Task: Assign in the project ZeroG the issue 'Develop a new tool for automated testing of security vulnerabilities in web applications' to the sprint 'Warp 9'.
Action: Mouse moved to (212, 54)
Screenshot: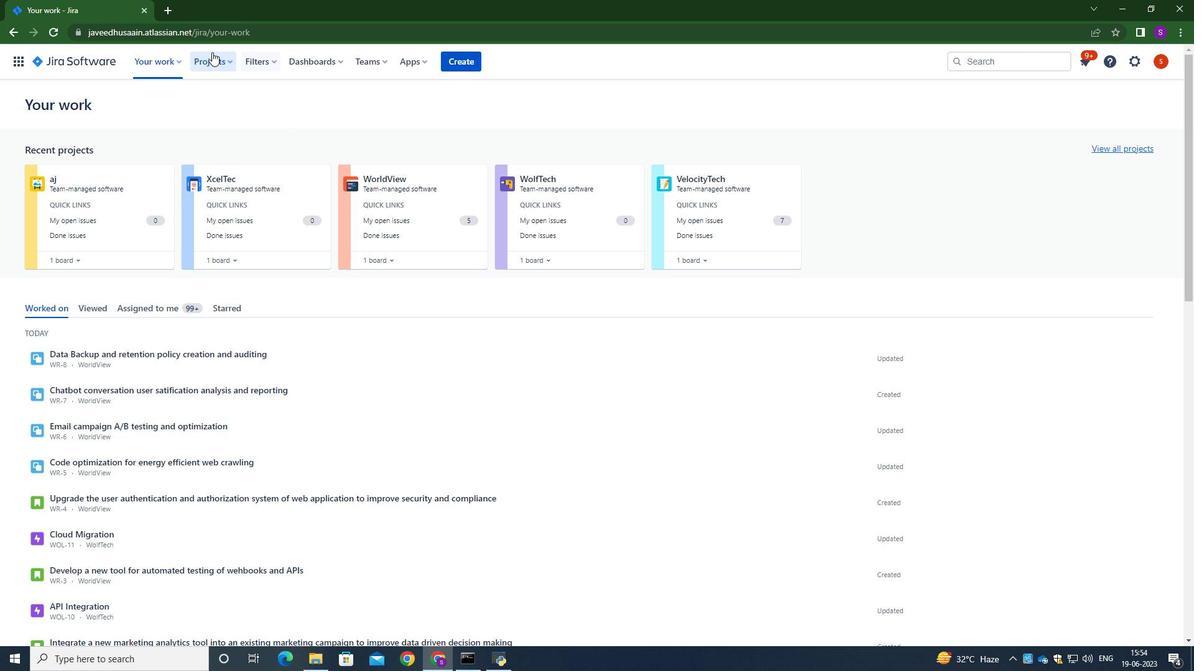 
Action: Mouse pressed left at (212, 54)
Screenshot: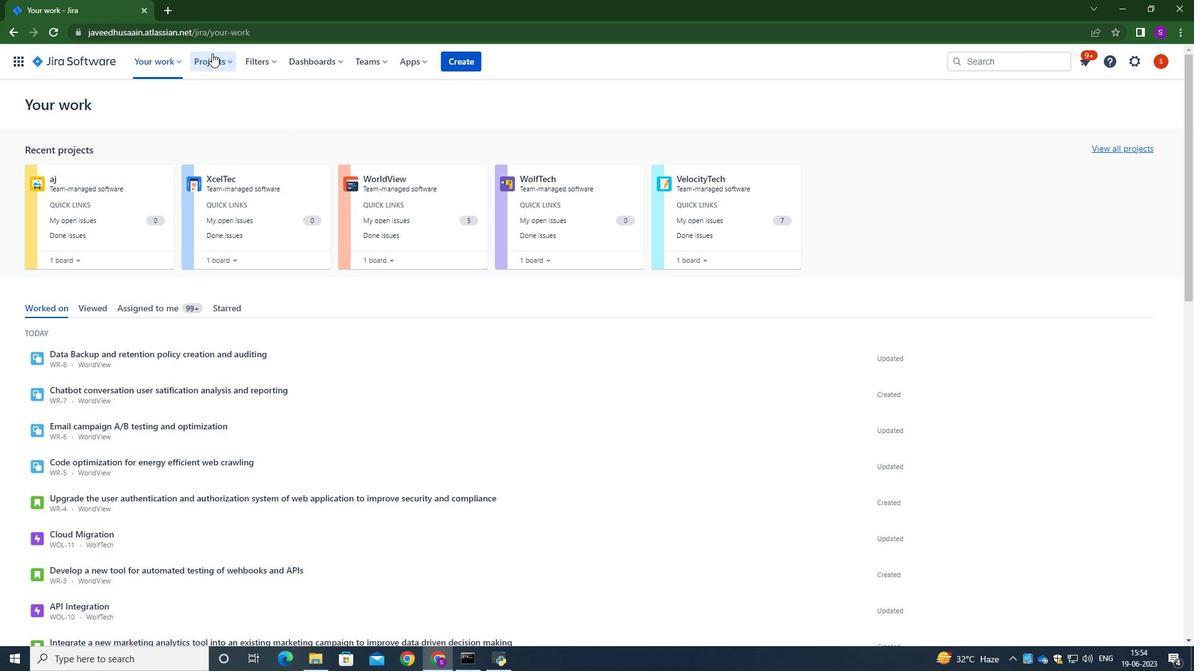 
Action: Mouse moved to (241, 120)
Screenshot: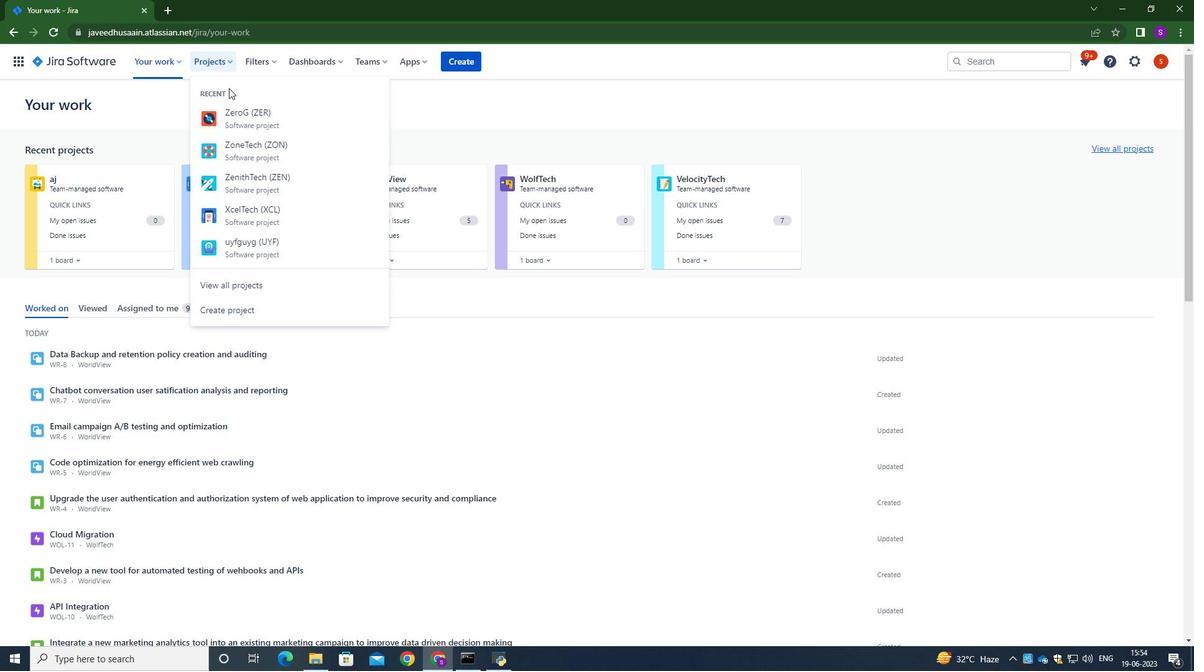 
Action: Mouse pressed left at (241, 120)
Screenshot: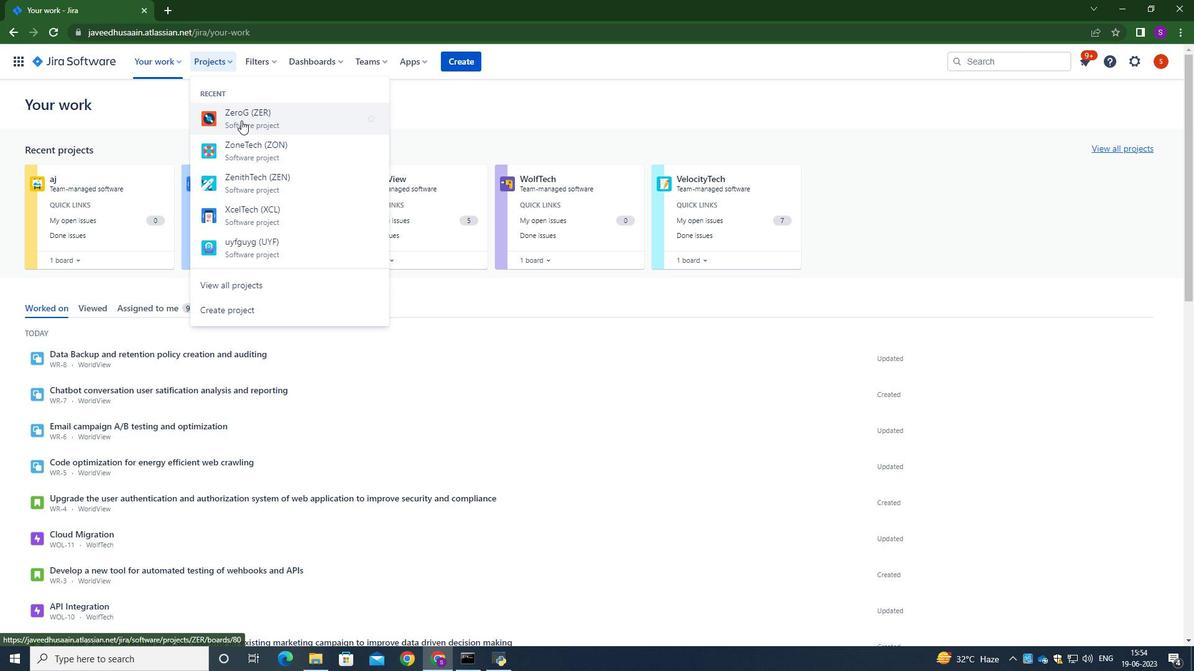 
Action: Mouse moved to (48, 185)
Screenshot: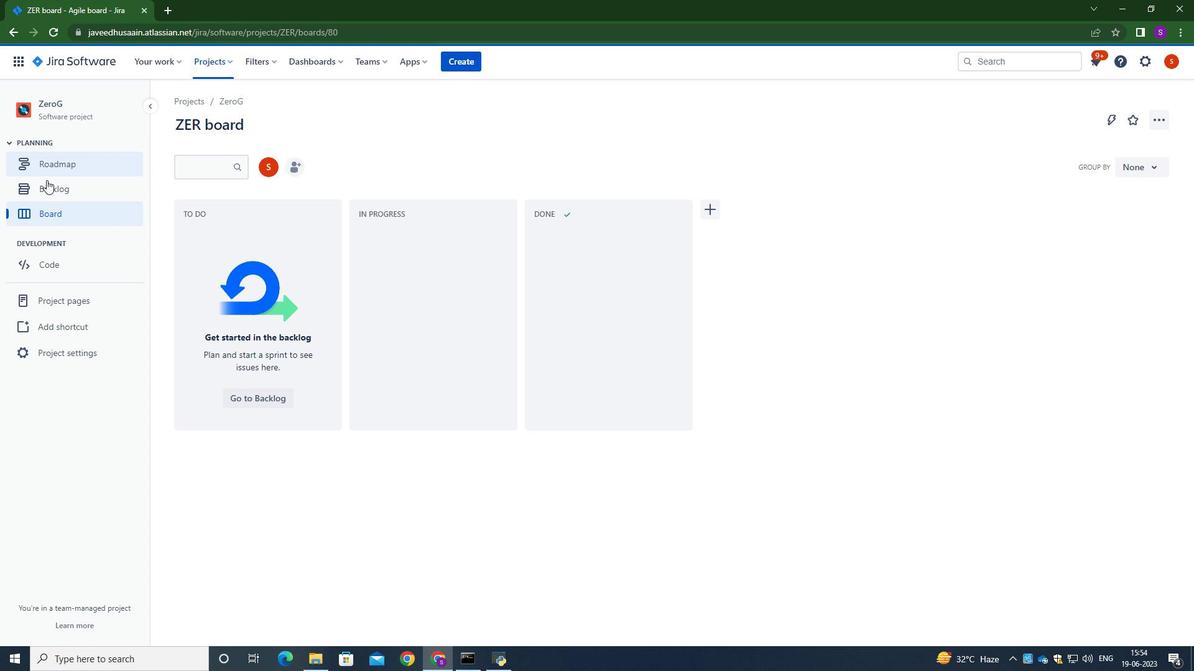 
Action: Mouse pressed left at (48, 185)
Screenshot: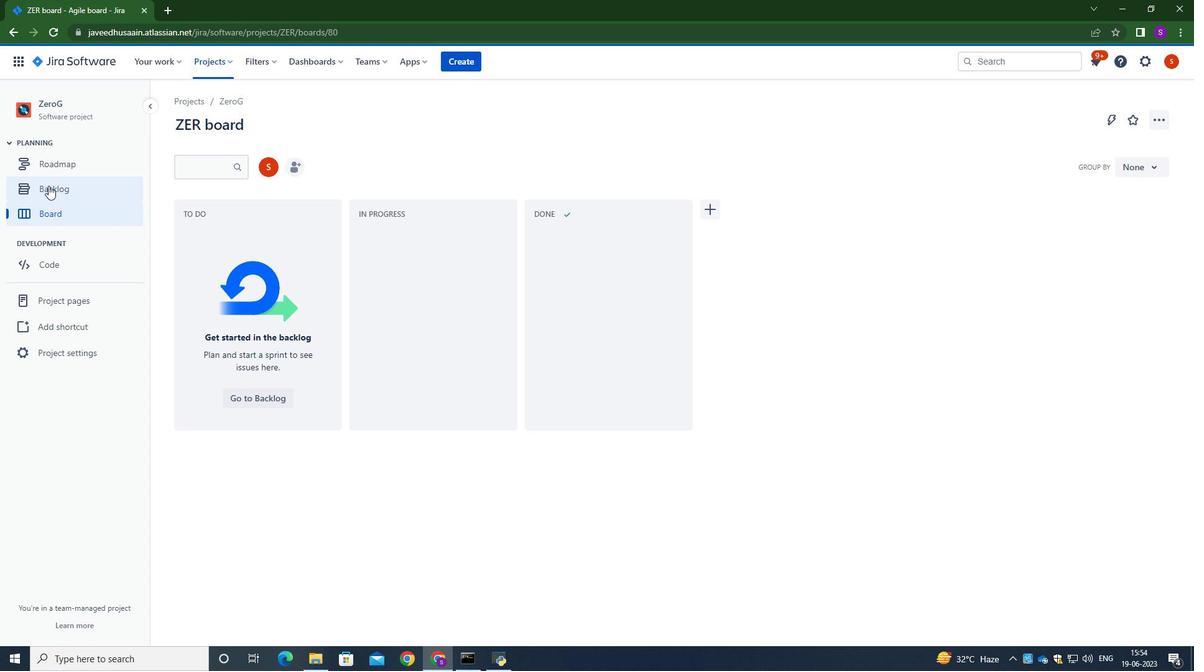 
Action: Mouse moved to (724, 366)
Screenshot: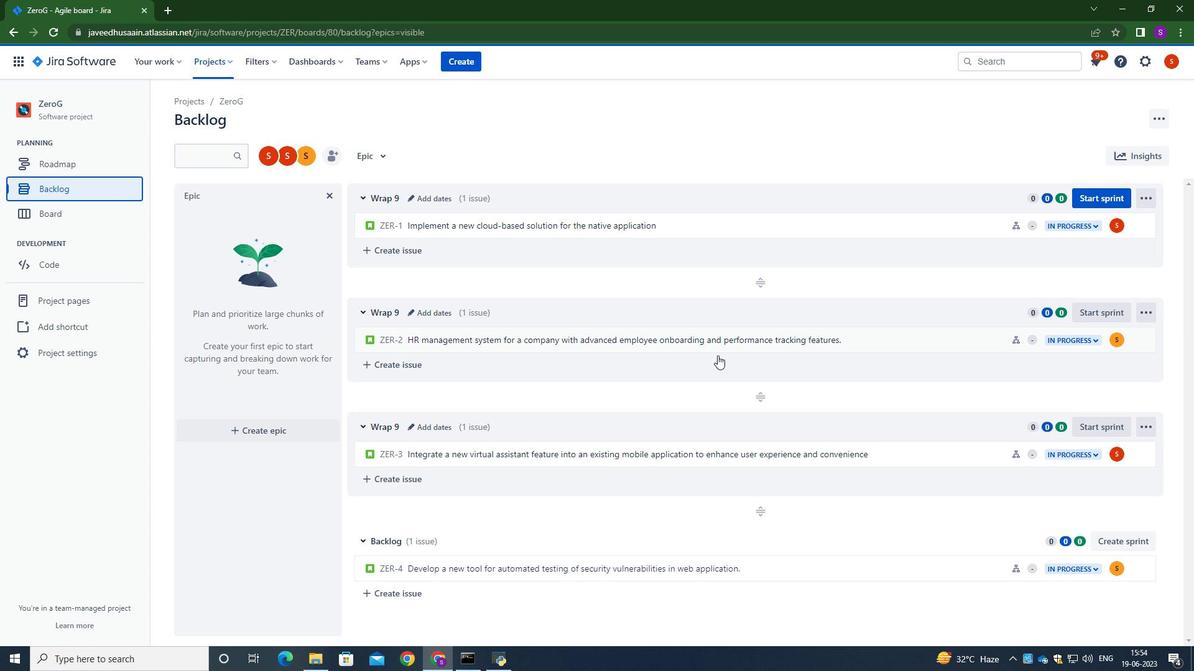 
Action: Mouse scrolled (724, 366) with delta (0, 0)
Screenshot: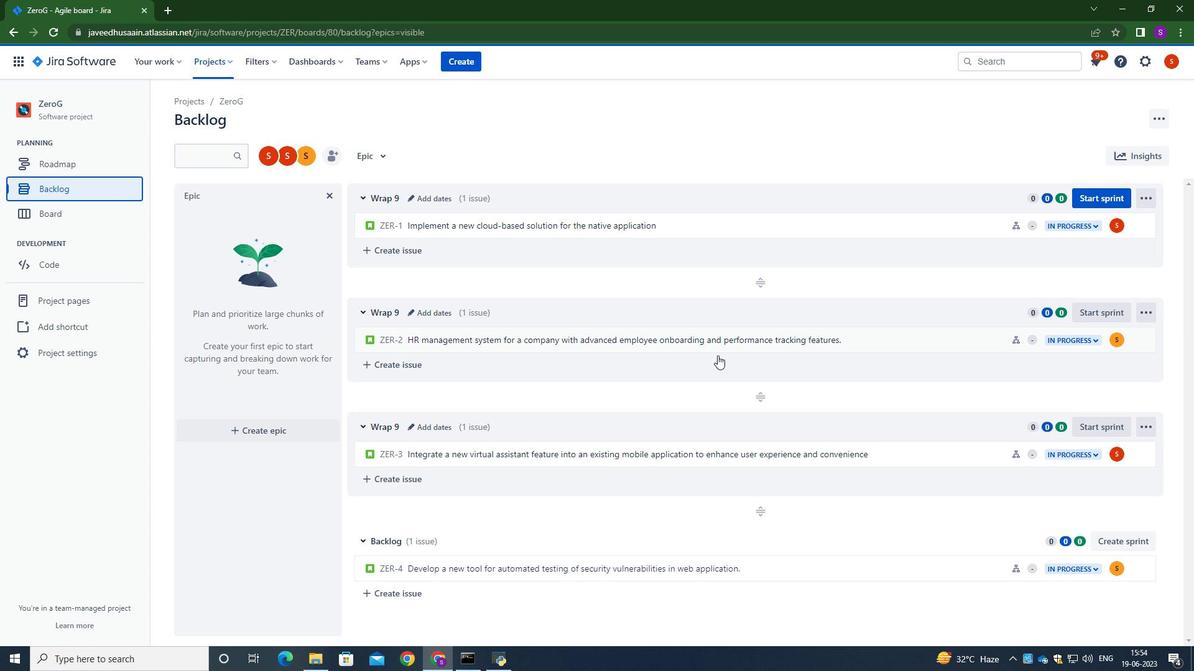 
Action: Mouse moved to (725, 373)
Screenshot: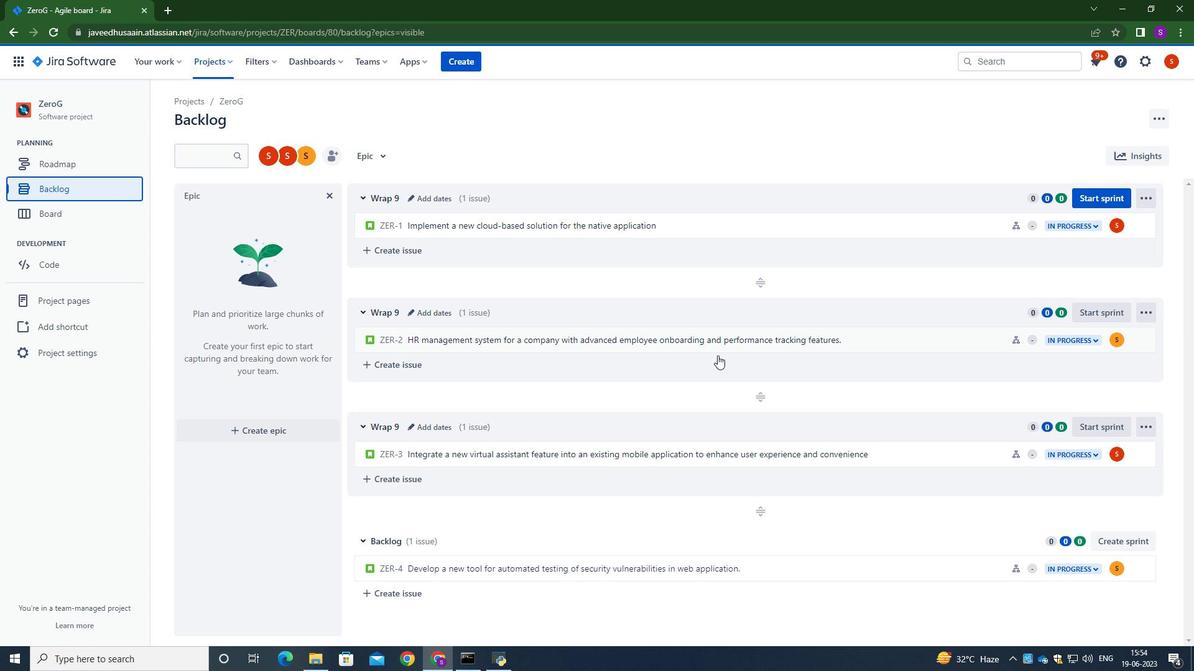 
Action: Mouse scrolled (725, 372) with delta (0, 0)
Screenshot: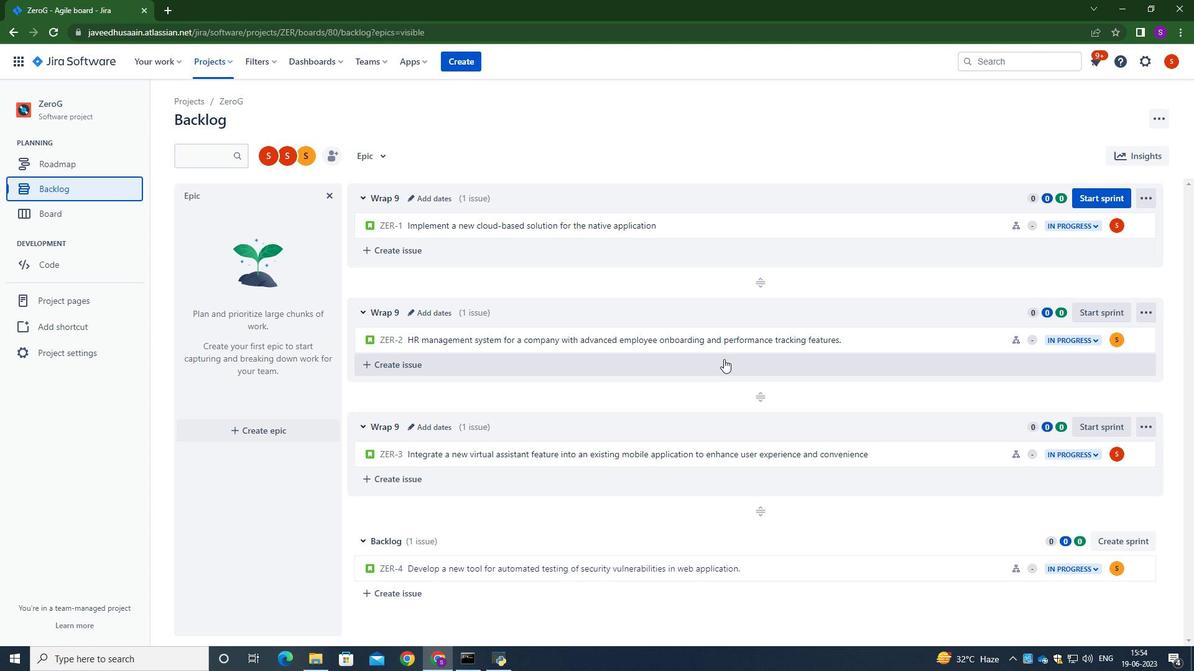 
Action: Mouse moved to (725, 373)
Screenshot: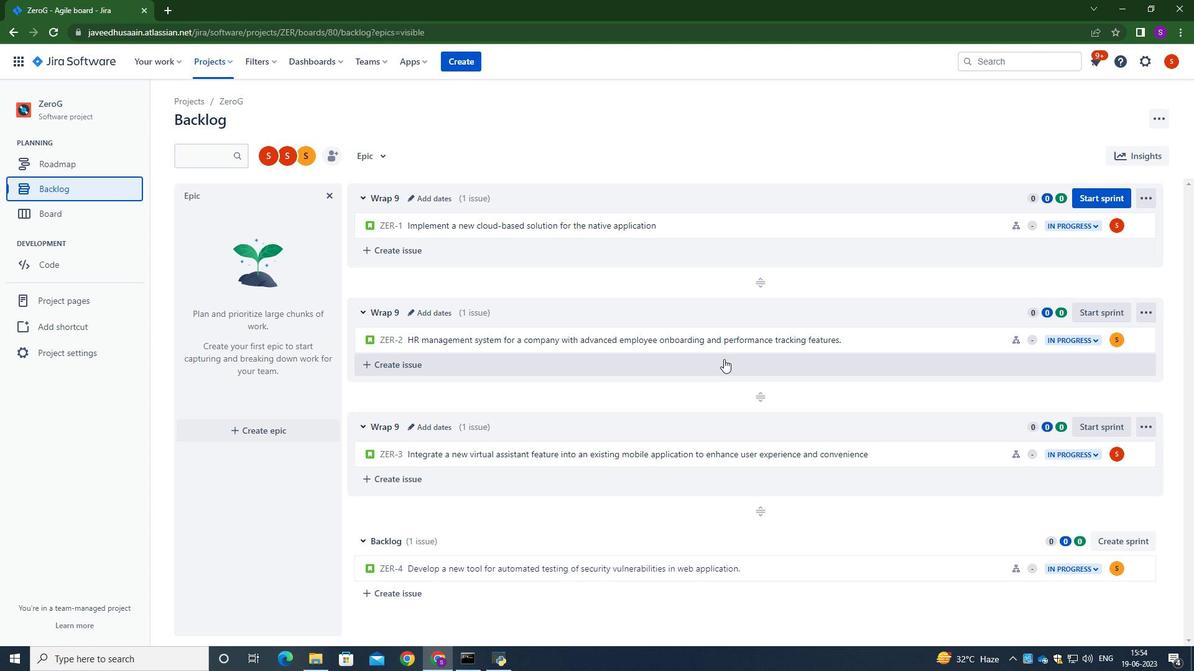 
Action: Mouse scrolled (725, 372) with delta (0, 0)
Screenshot: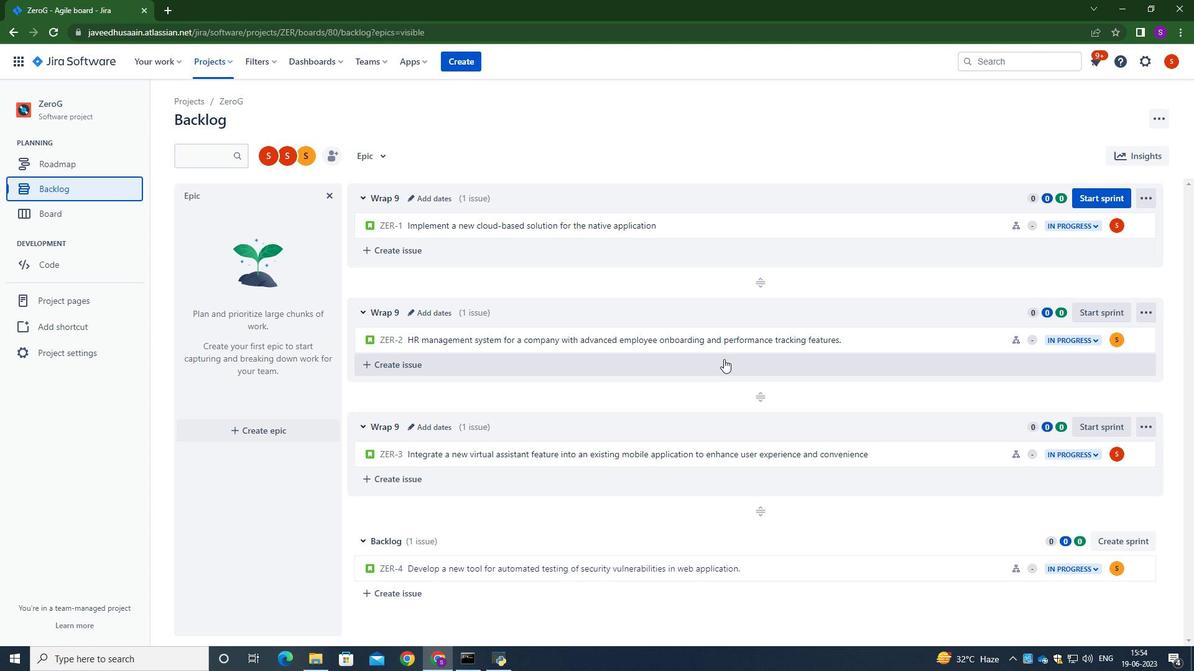 
Action: Mouse scrolled (725, 372) with delta (0, 0)
Screenshot: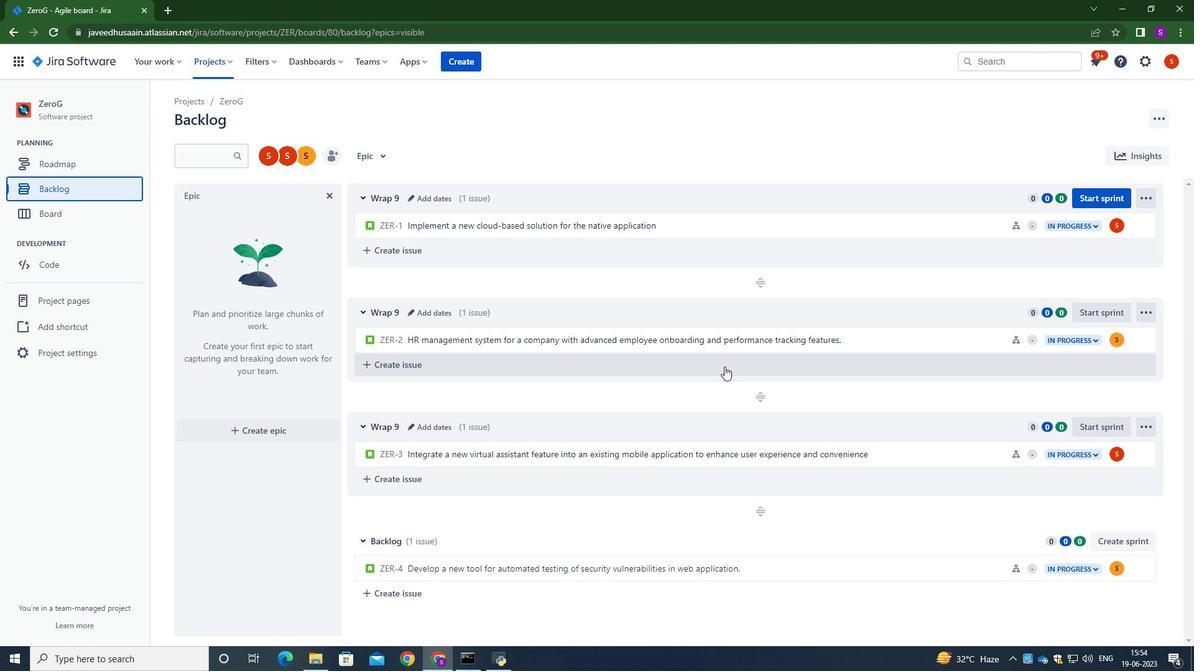 
Action: Mouse moved to (724, 375)
Screenshot: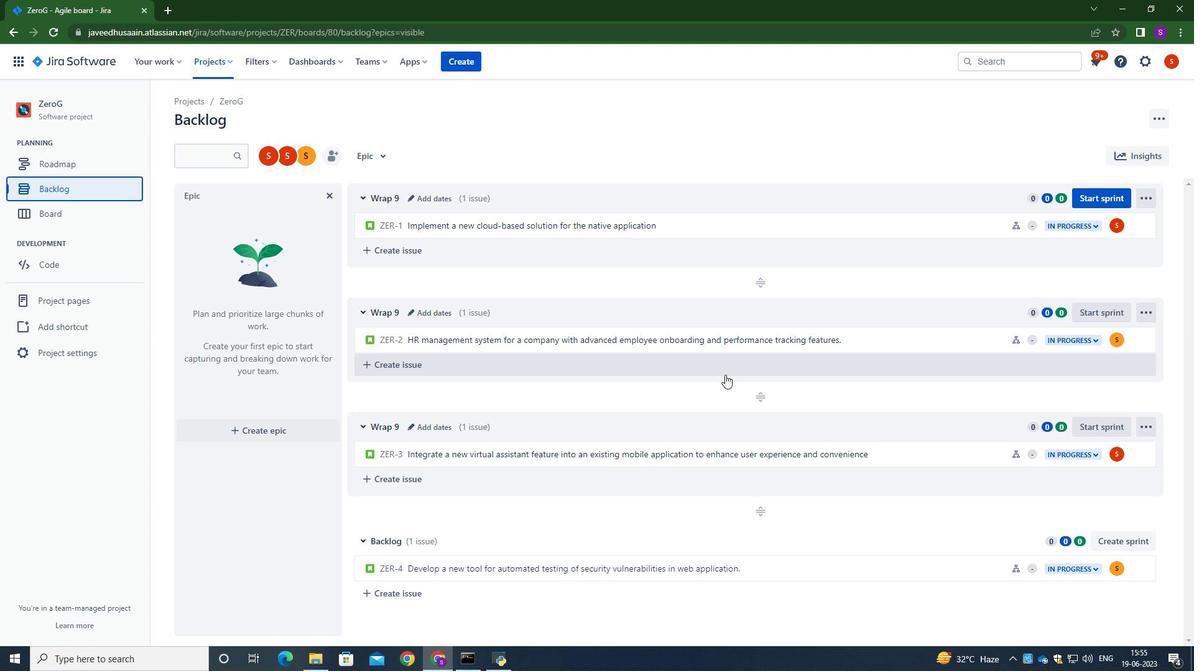 
Action: Mouse scrolled (724, 374) with delta (0, 0)
Screenshot: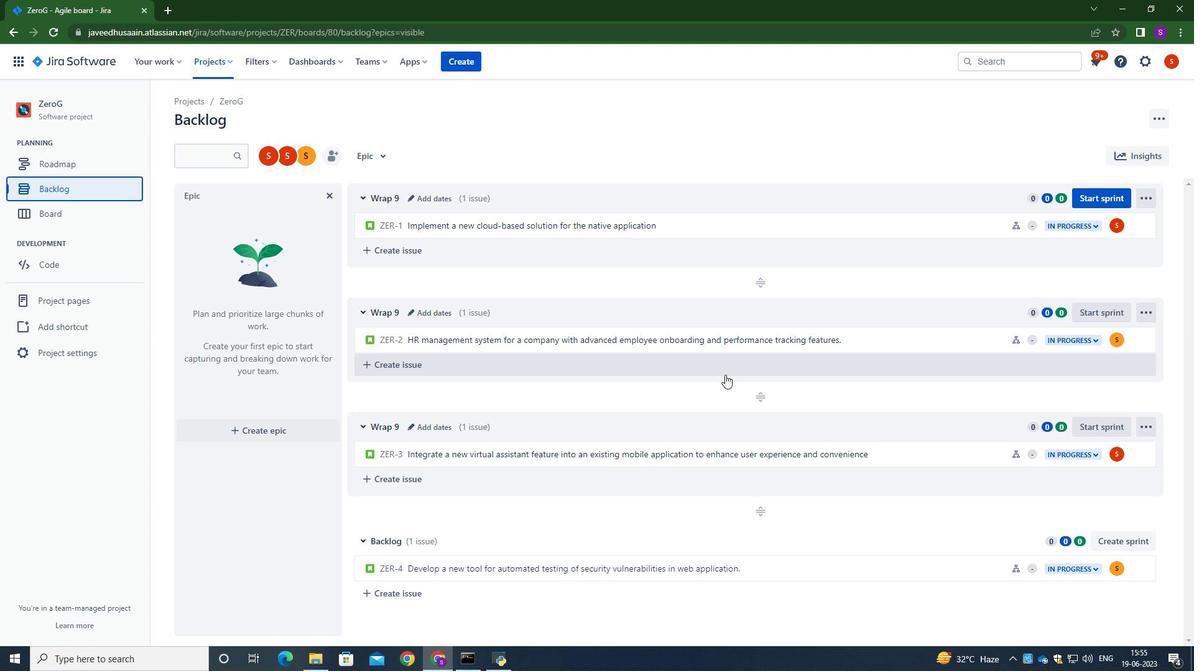 
Action: Mouse moved to (724, 375)
Screenshot: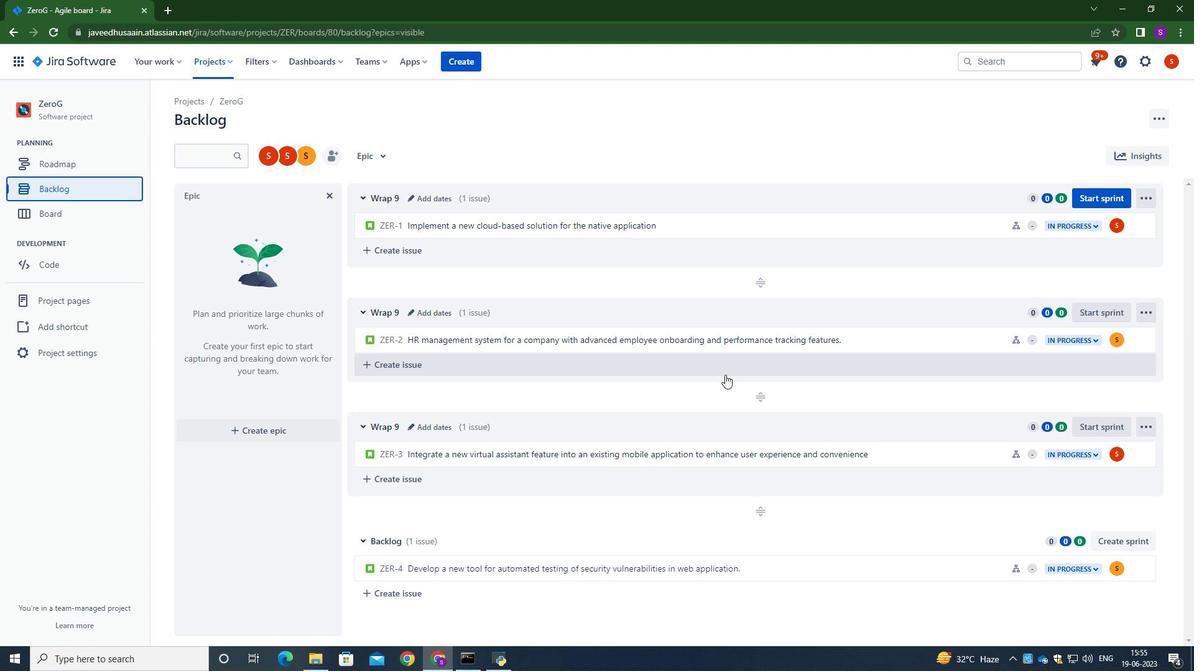 
Action: Mouse scrolled (724, 375) with delta (0, 0)
Screenshot: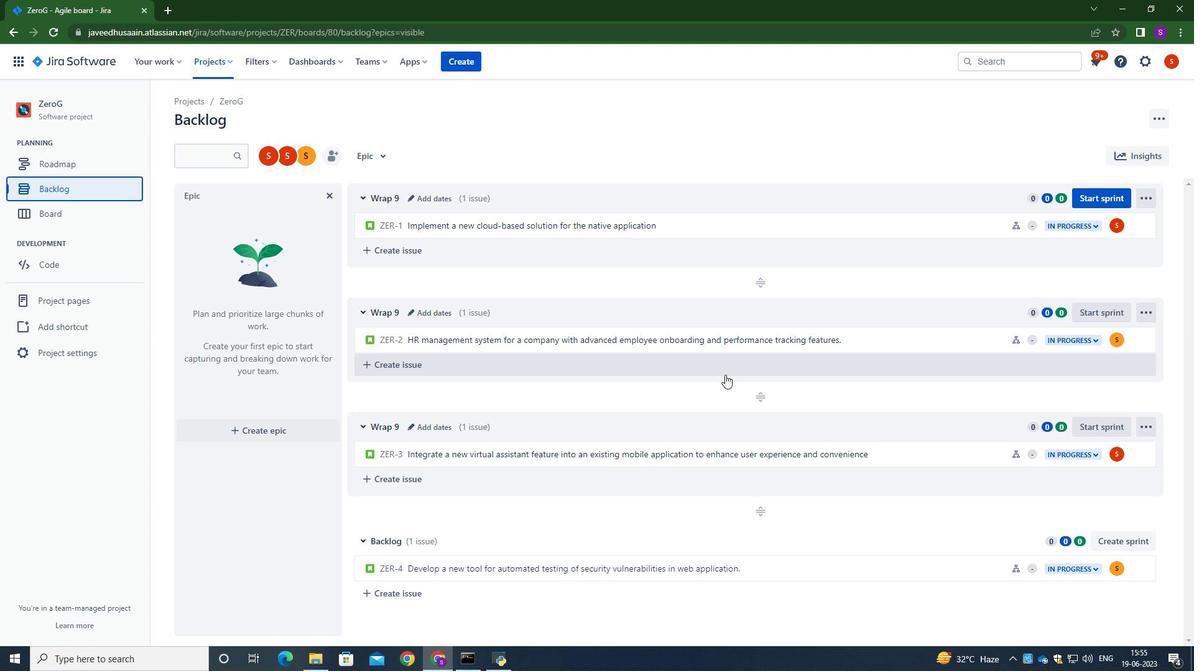 
Action: Mouse moved to (724, 376)
Screenshot: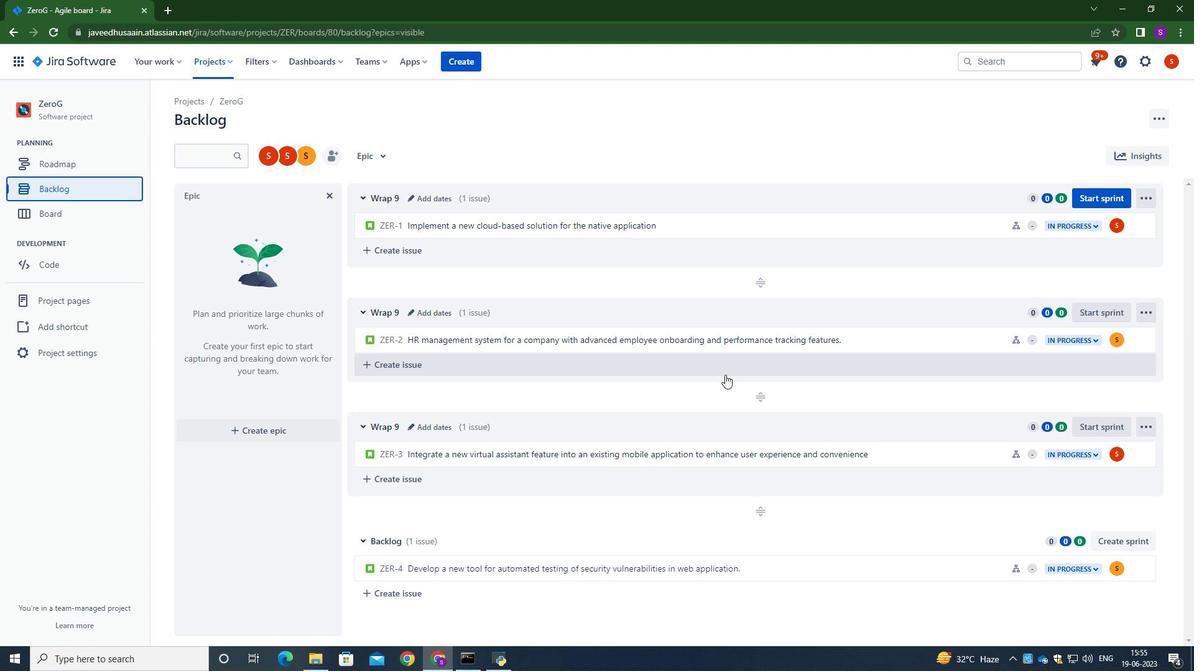 
Action: Mouse scrolled (724, 375) with delta (0, 0)
Screenshot: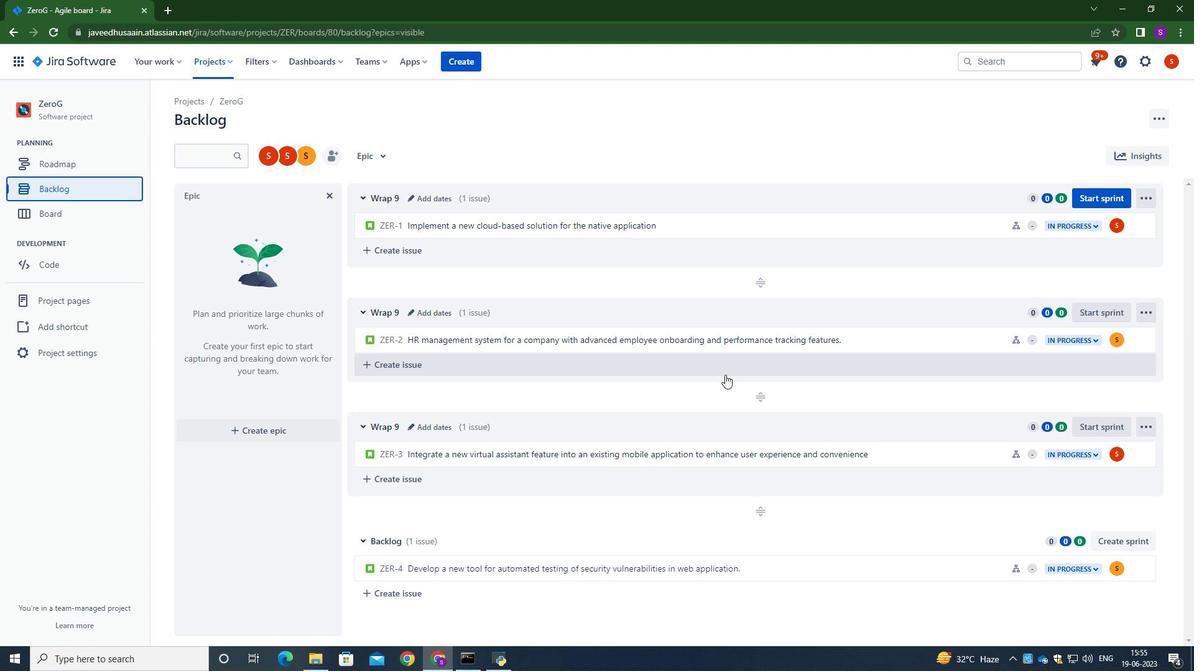 
Action: Mouse moved to (724, 376)
Screenshot: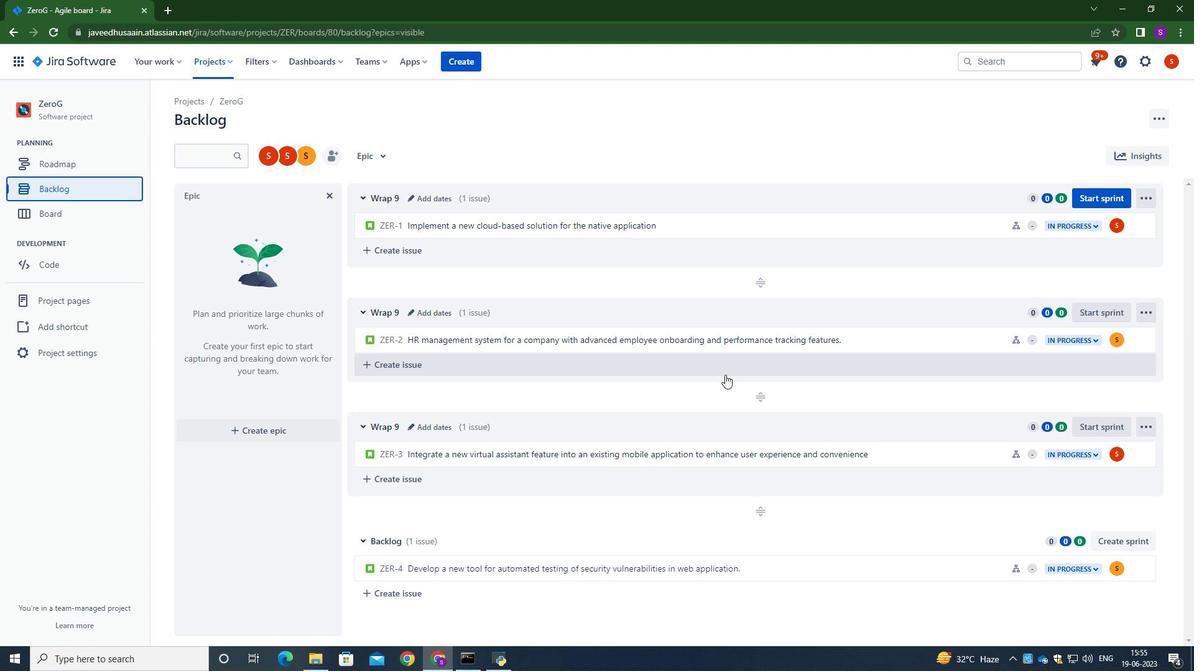 
Action: Mouse scrolled (724, 376) with delta (0, 0)
Screenshot: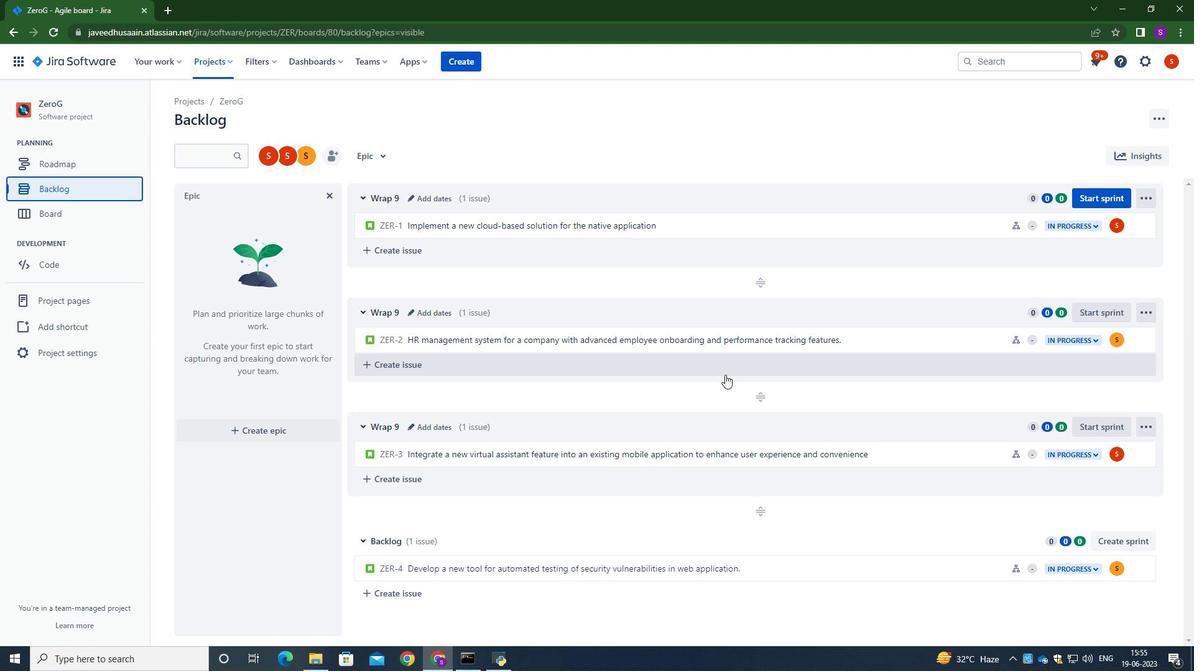 
Action: Mouse moved to (1142, 571)
Screenshot: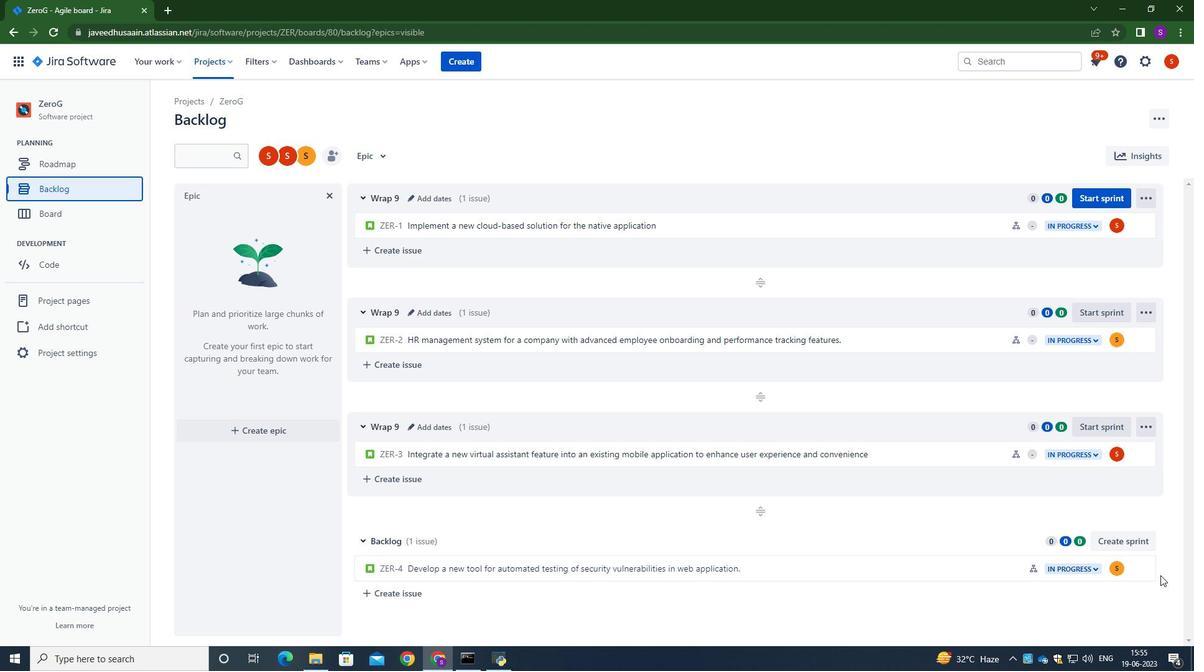 
Action: Mouse pressed left at (1142, 571)
Screenshot: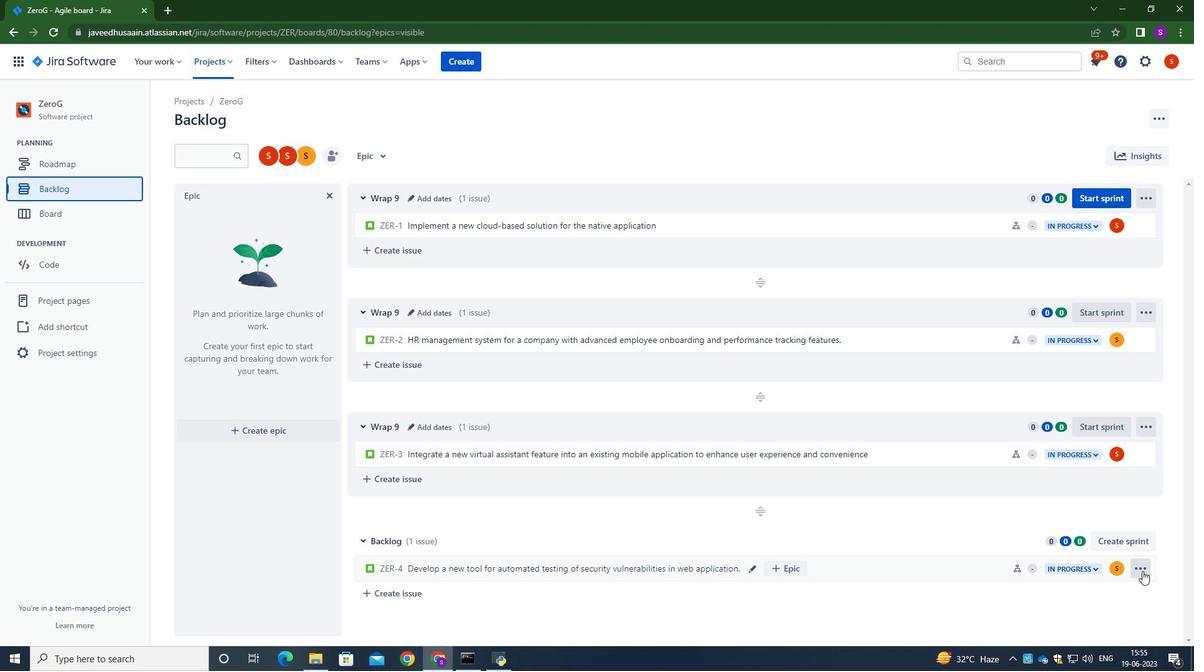 
Action: Mouse moved to (1100, 502)
Screenshot: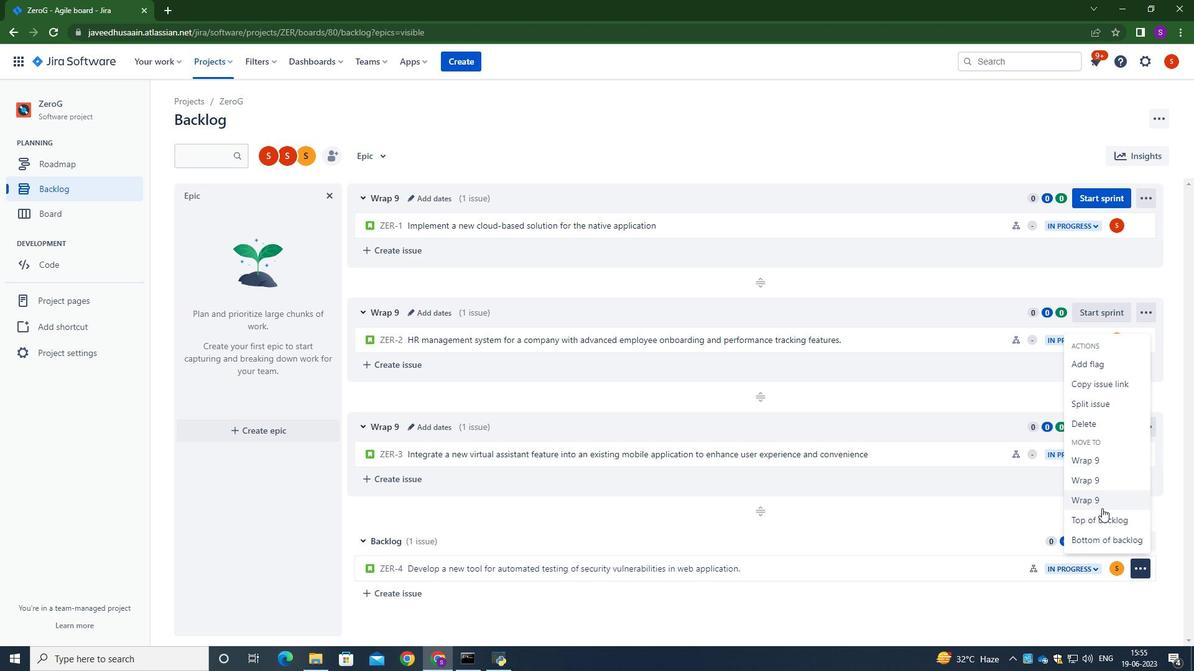 
Action: Mouse pressed left at (1100, 502)
Screenshot: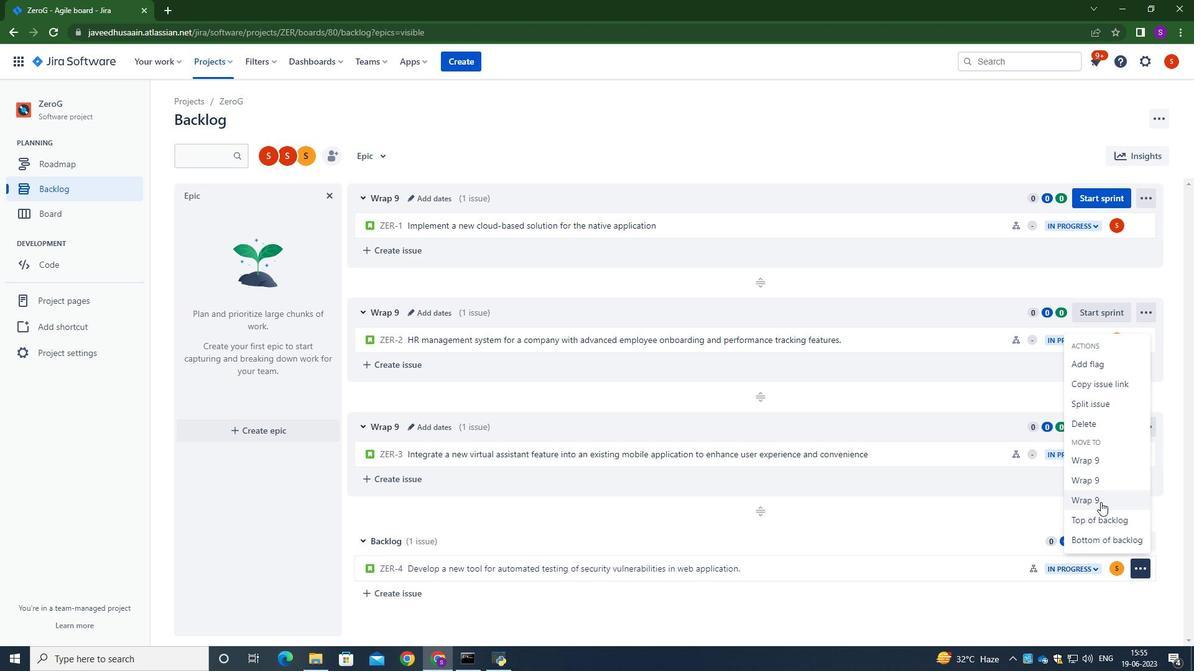 
Action: Mouse moved to (491, 143)
Screenshot: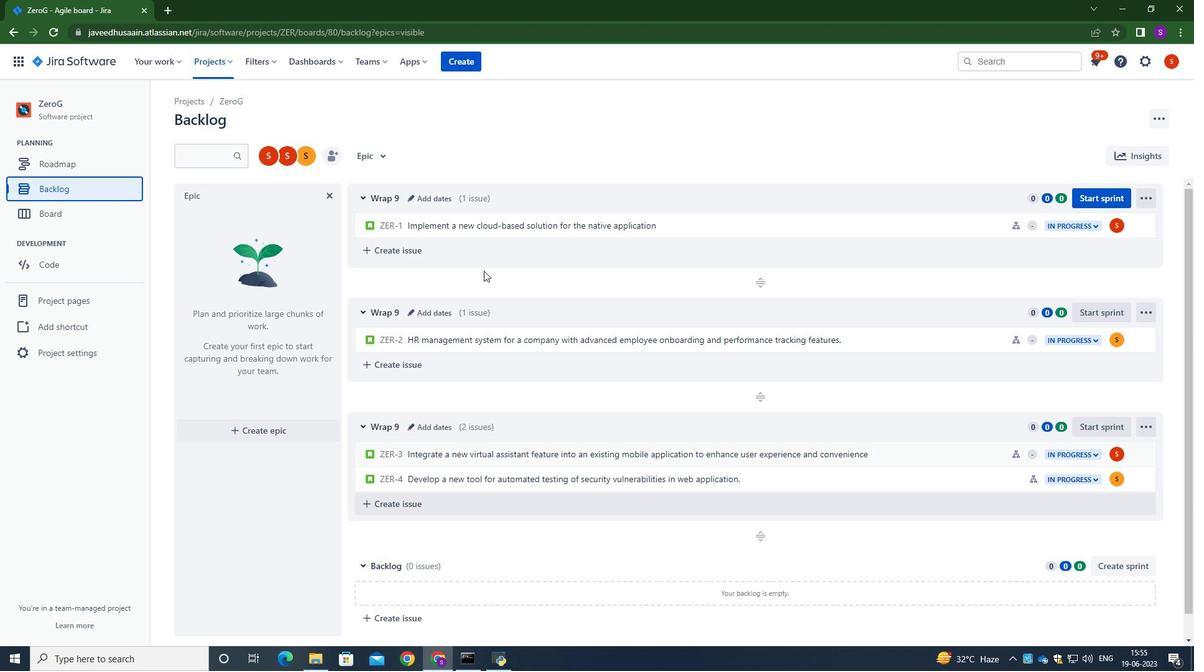 
Action: Mouse pressed left at (491, 143)
Screenshot: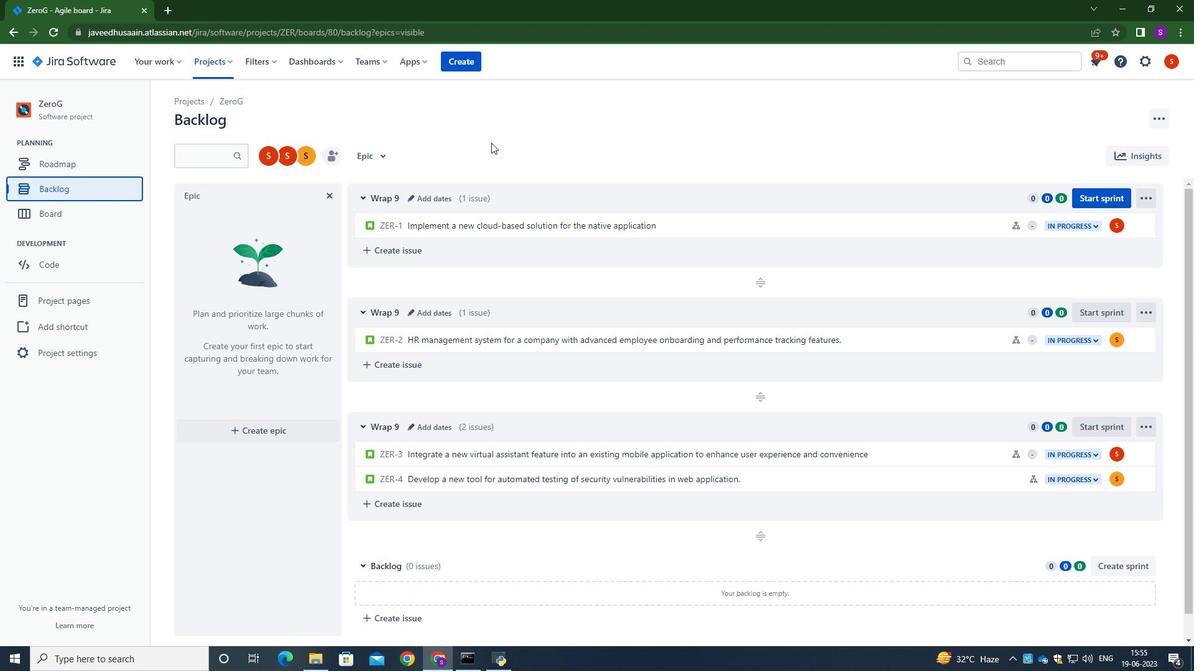 
